 Task: Move the task Create a new online booking system for a salon or spa to the section To-Do in the project AgileMastery and sort the tasks in the project by Assignee in Ascending order
Action: Mouse moved to (100, 346)
Screenshot: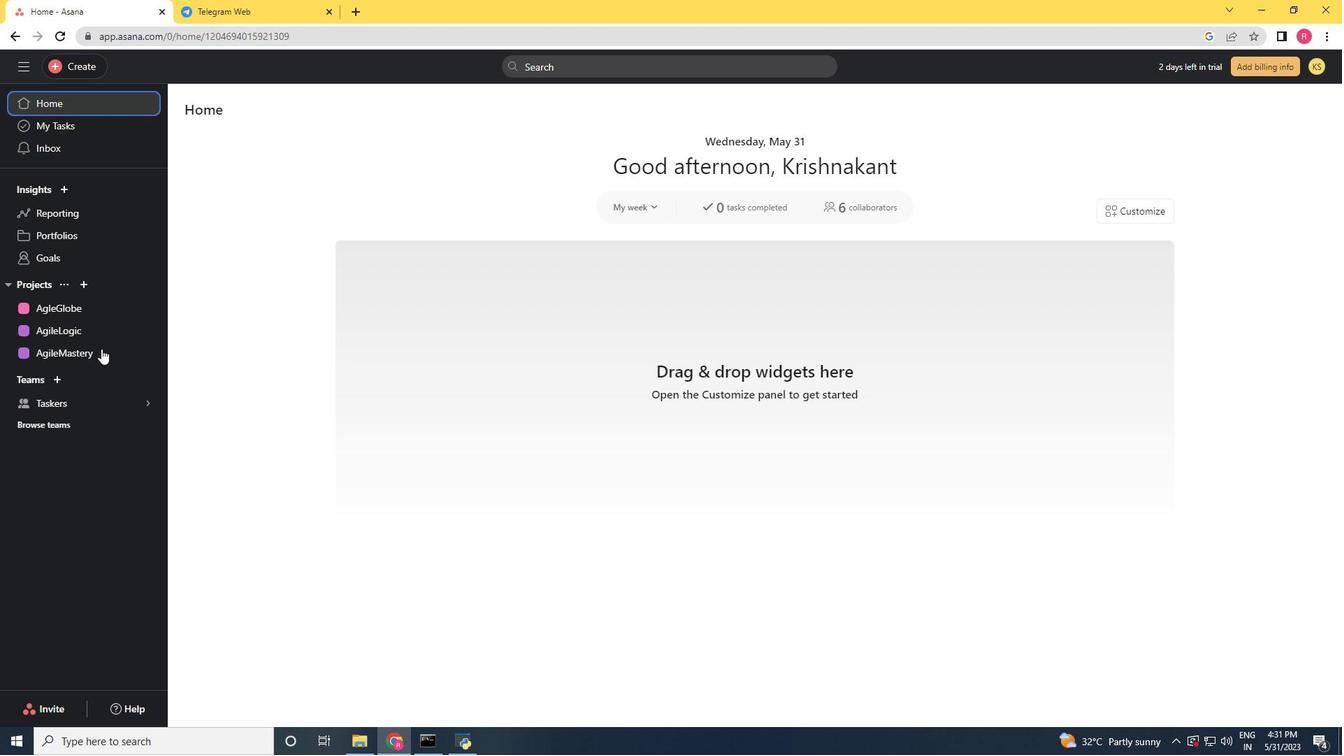 
Action: Mouse pressed left at (100, 346)
Screenshot: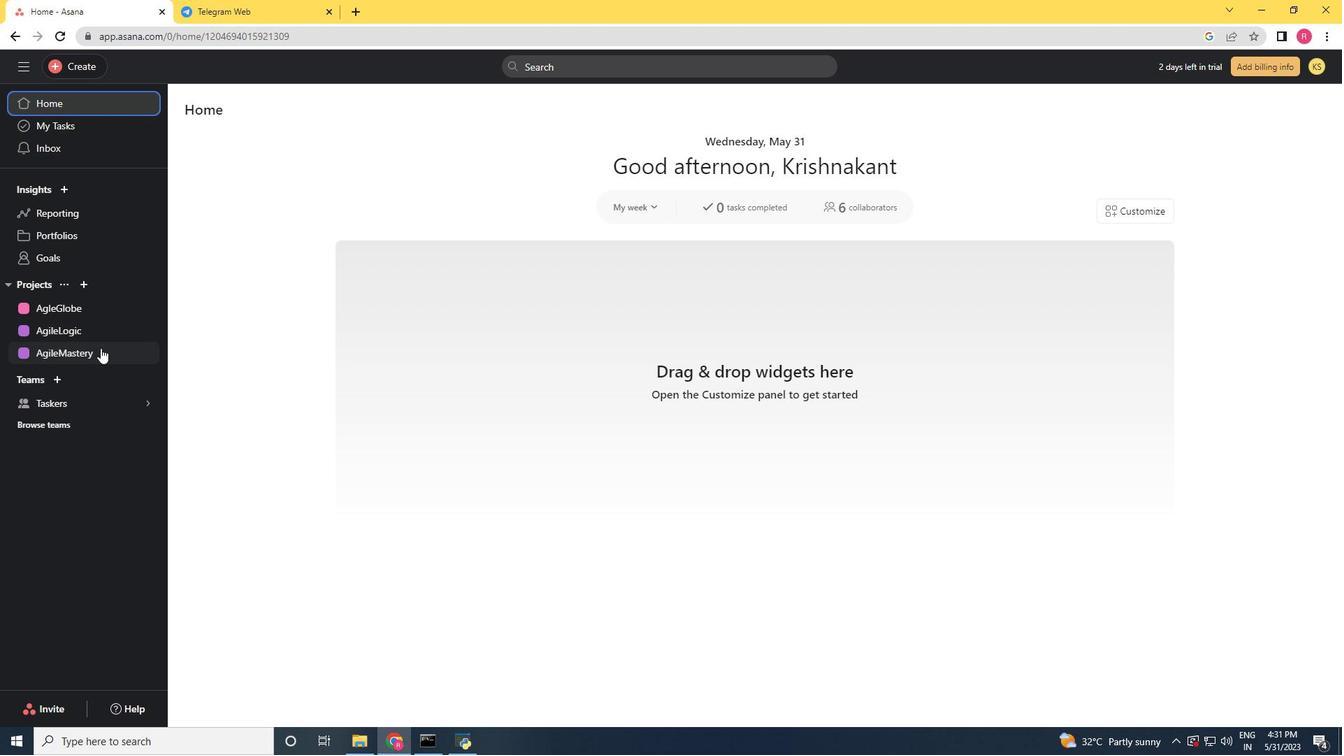 
Action: Mouse moved to (828, 280)
Screenshot: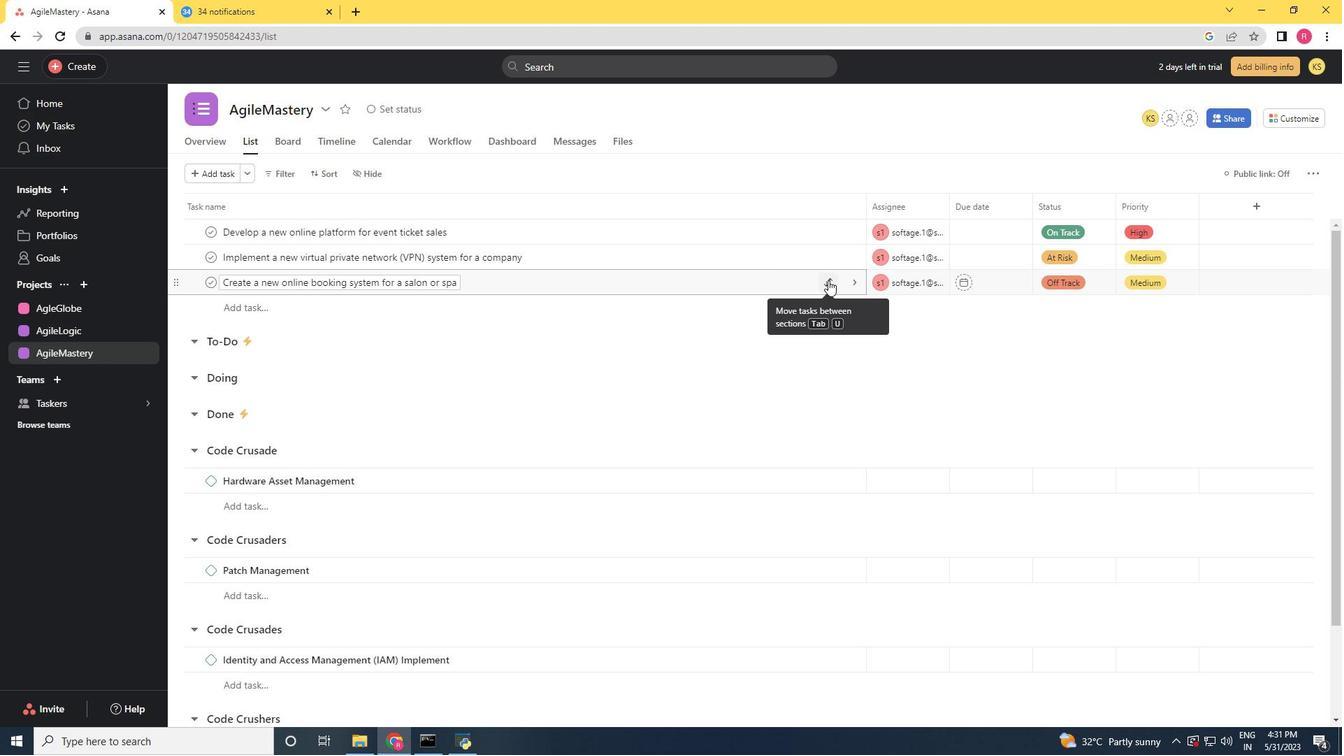 
Action: Mouse pressed left at (828, 280)
Screenshot: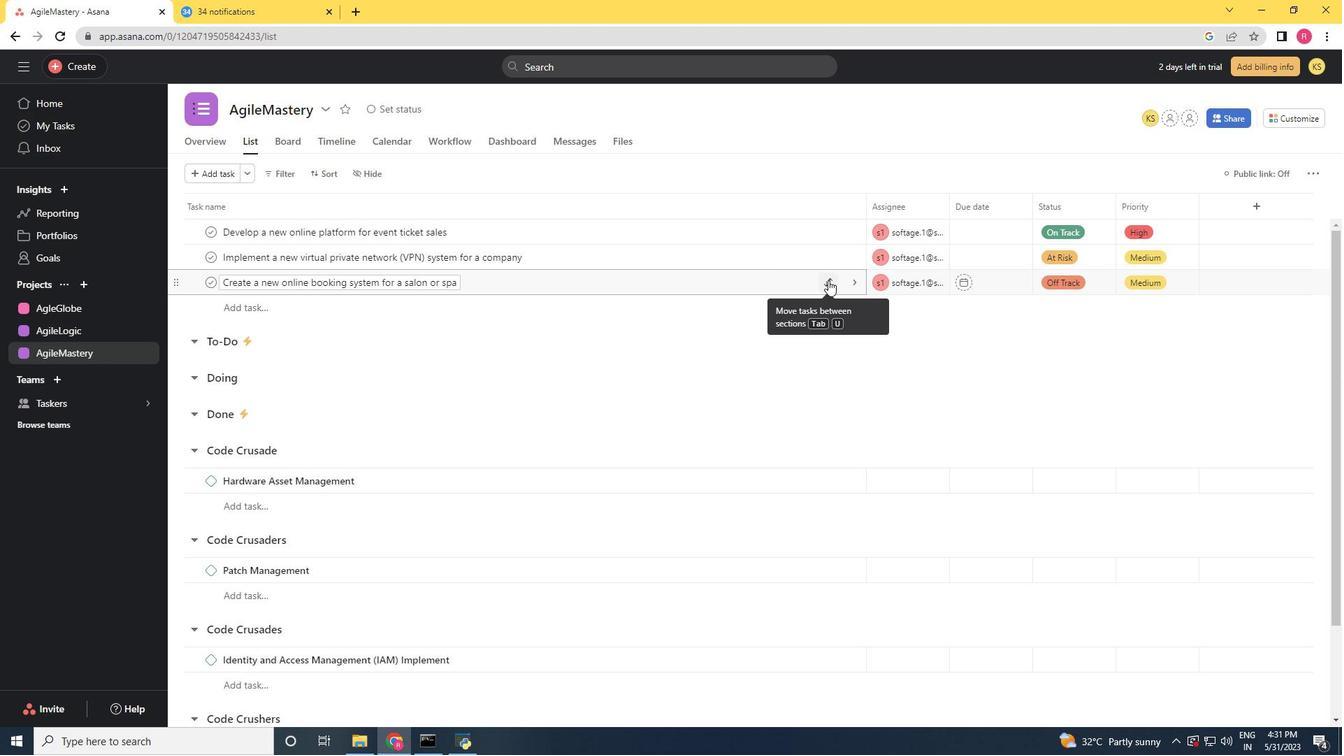 
Action: Mouse moved to (786, 359)
Screenshot: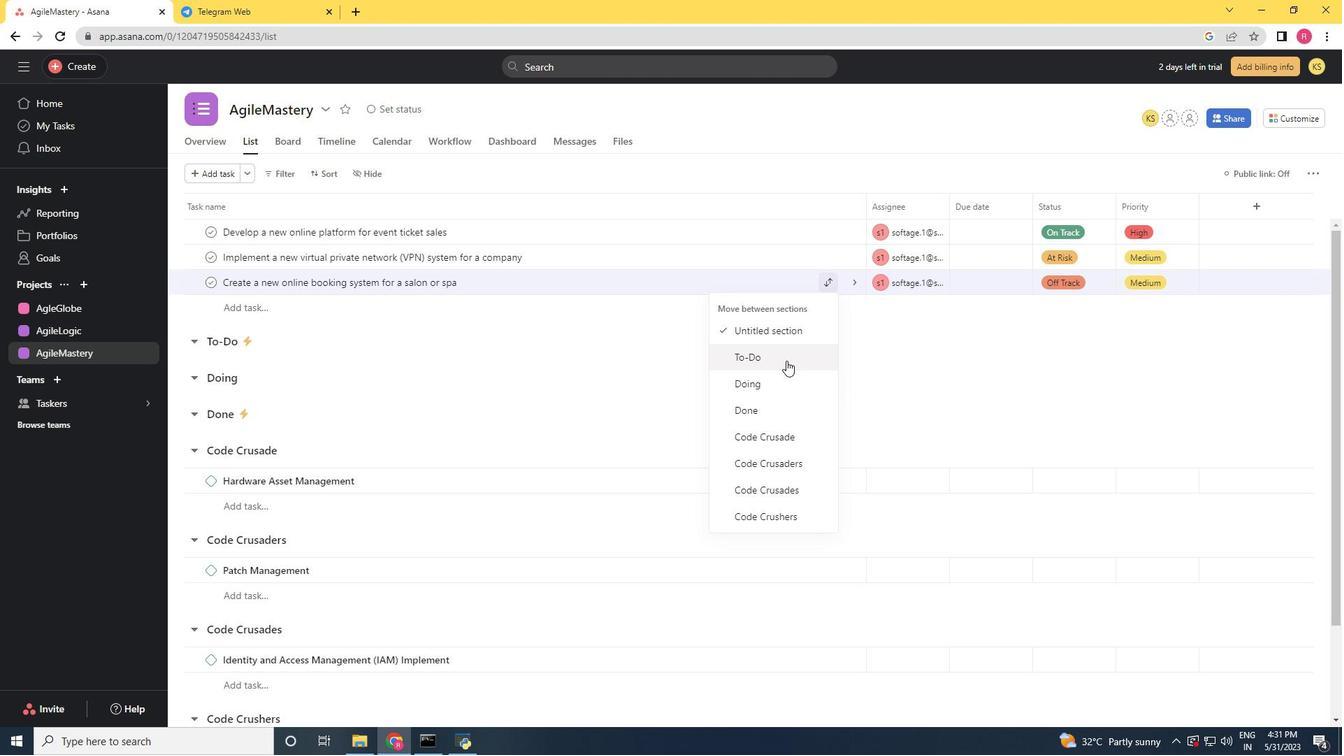
Action: Mouse pressed left at (786, 359)
Screenshot: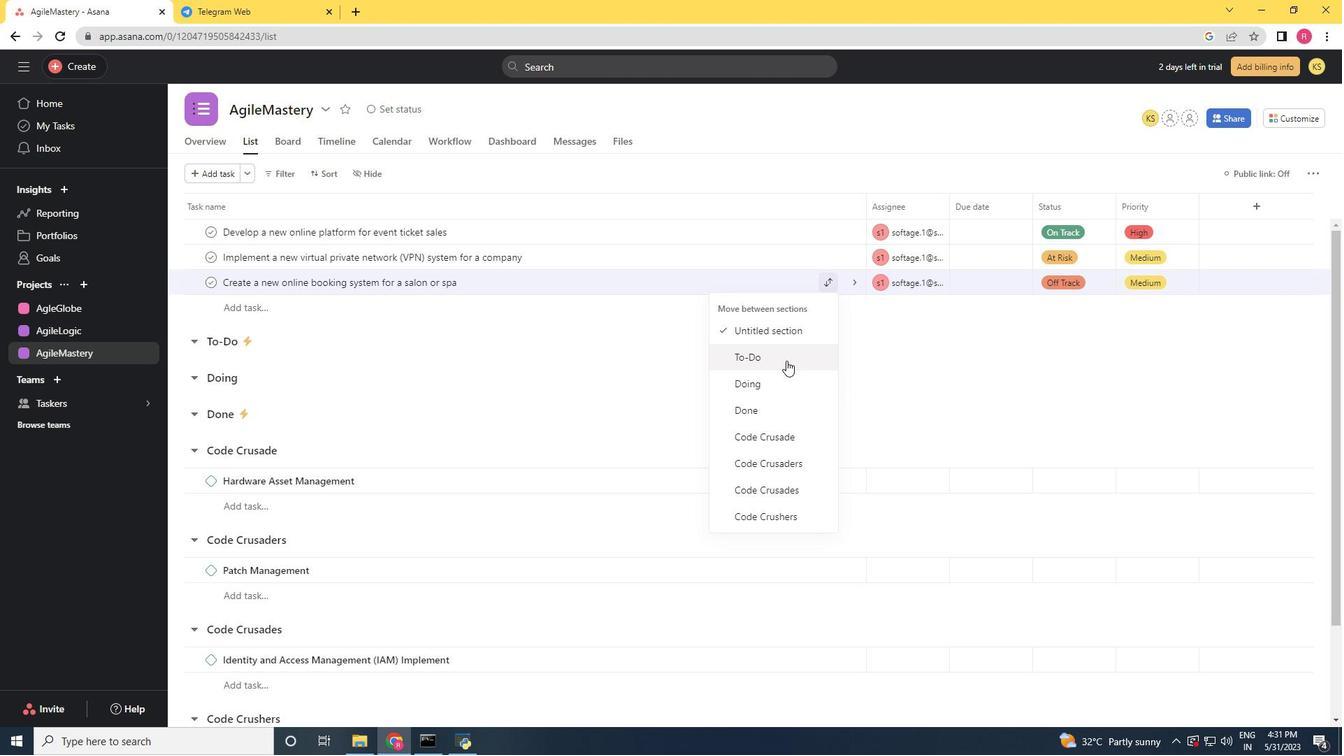 
Action: Mouse moved to (327, 174)
Screenshot: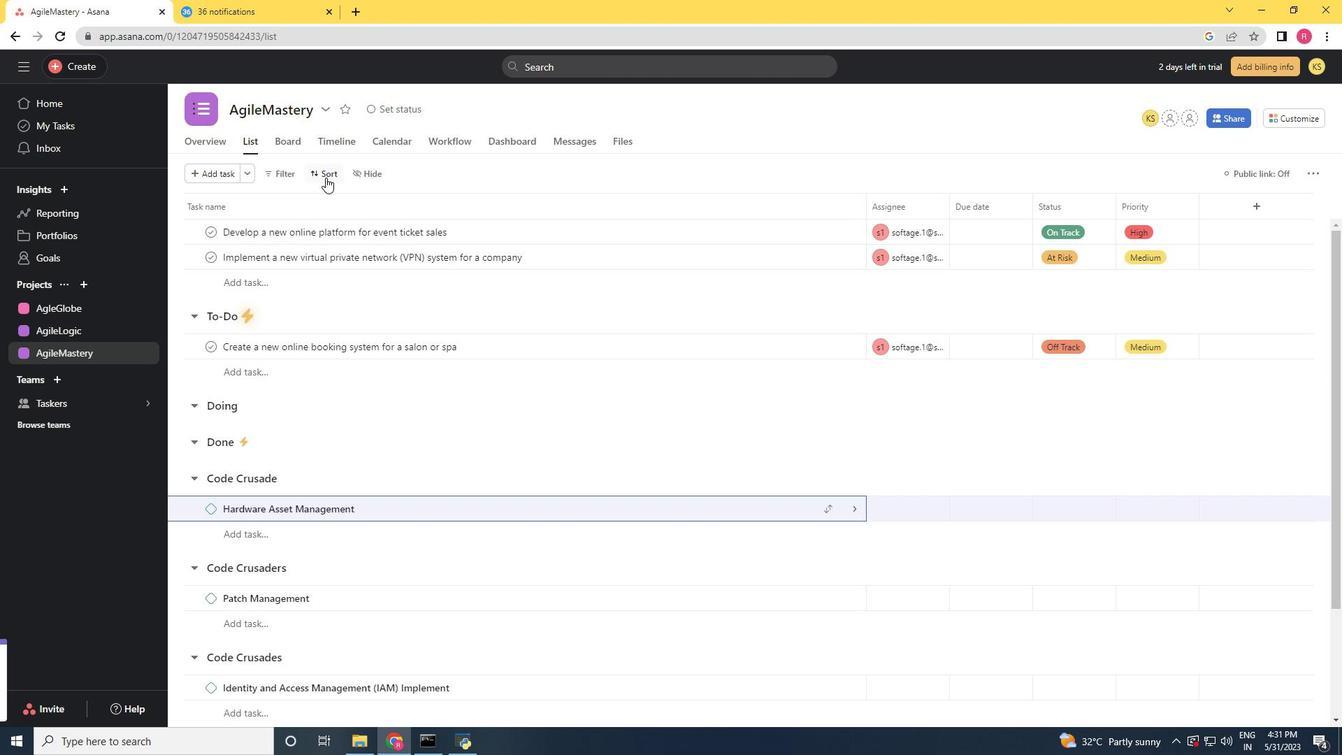 
Action: Mouse pressed left at (327, 174)
Screenshot: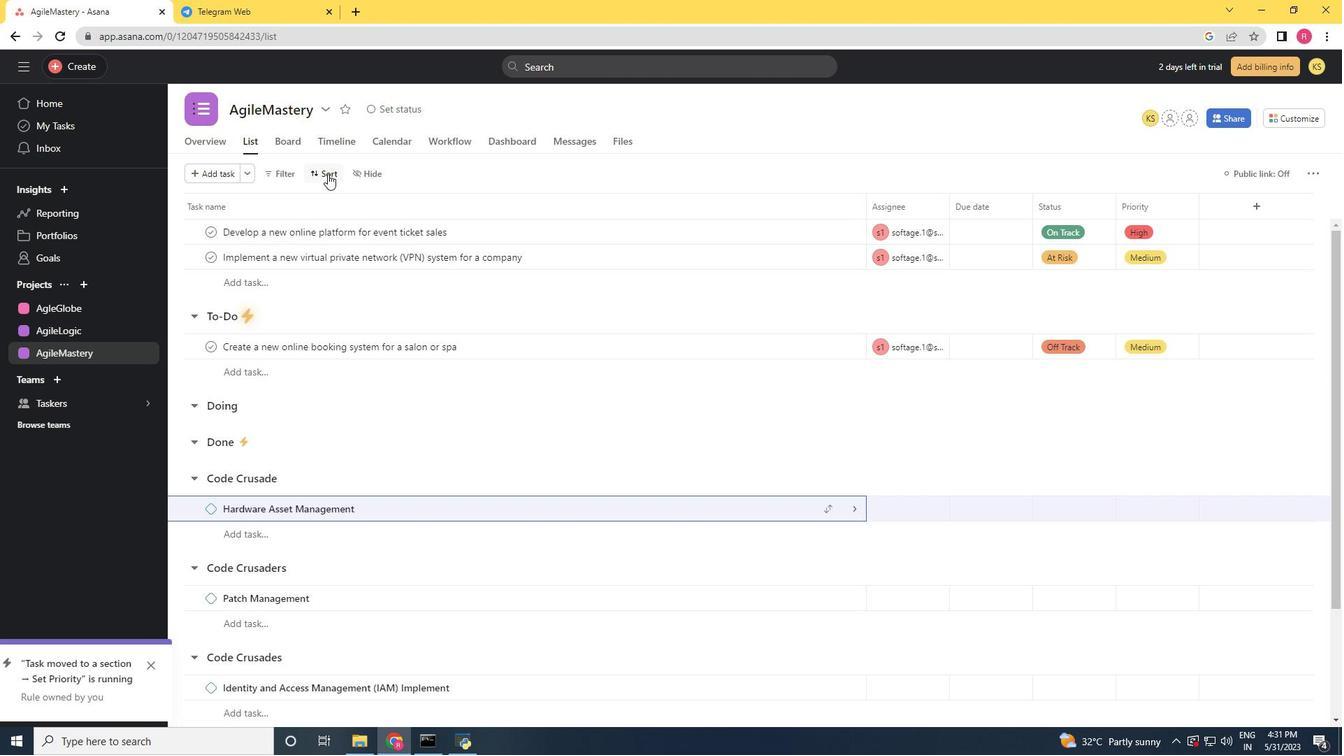 
Action: Mouse moved to (369, 293)
Screenshot: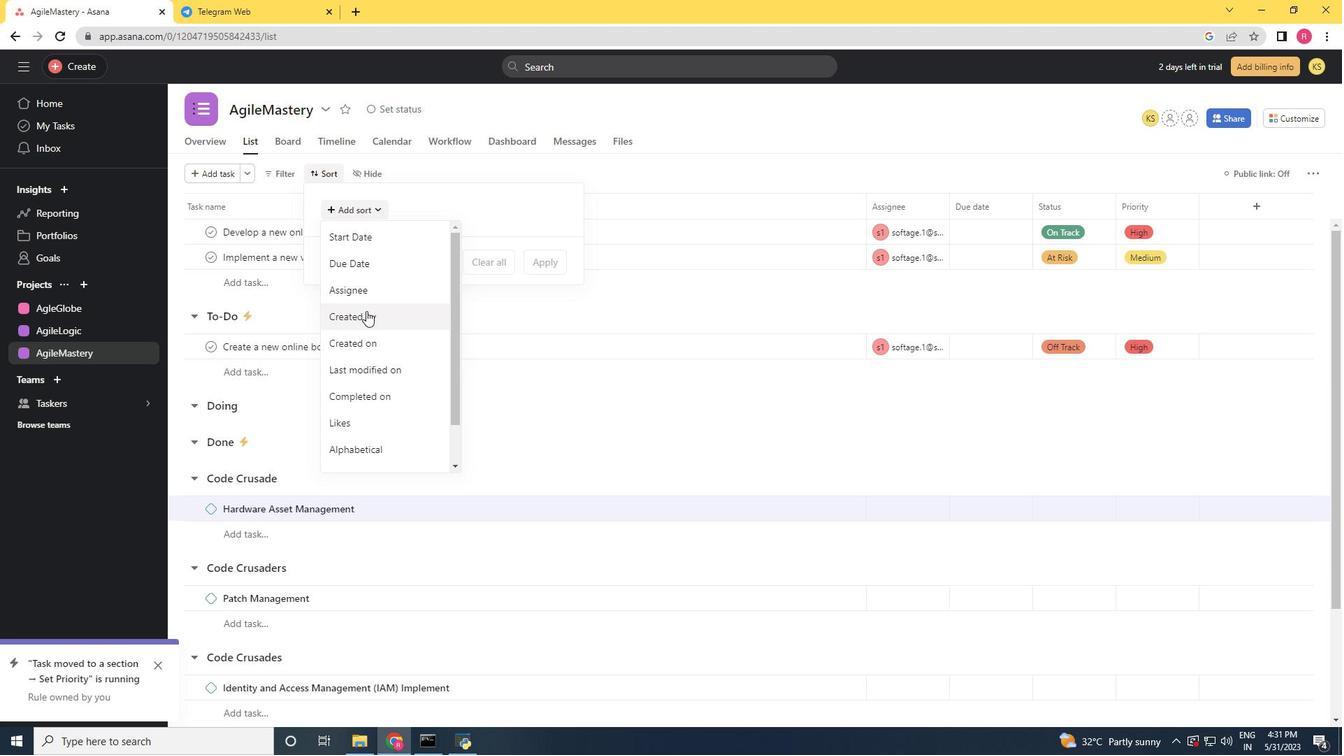 
Action: Mouse pressed left at (369, 293)
Screenshot: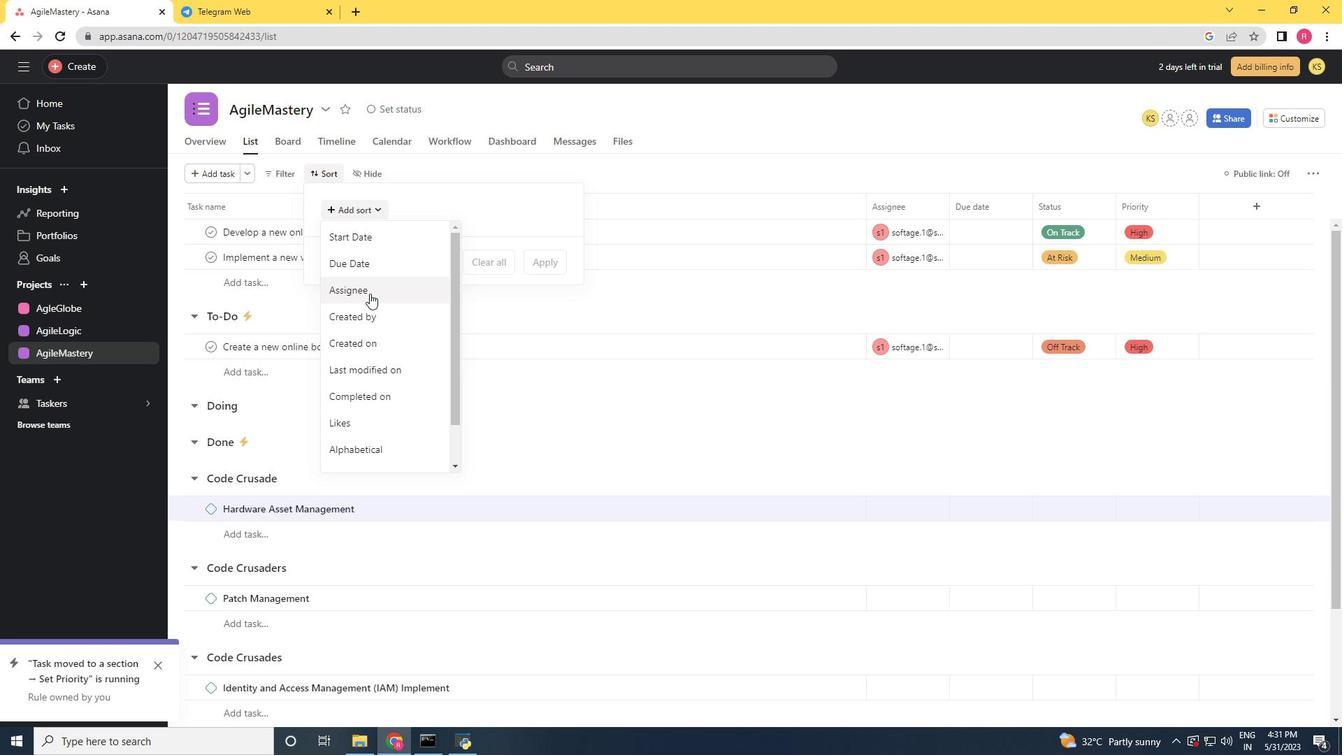 
Action: Mouse moved to (422, 235)
Screenshot: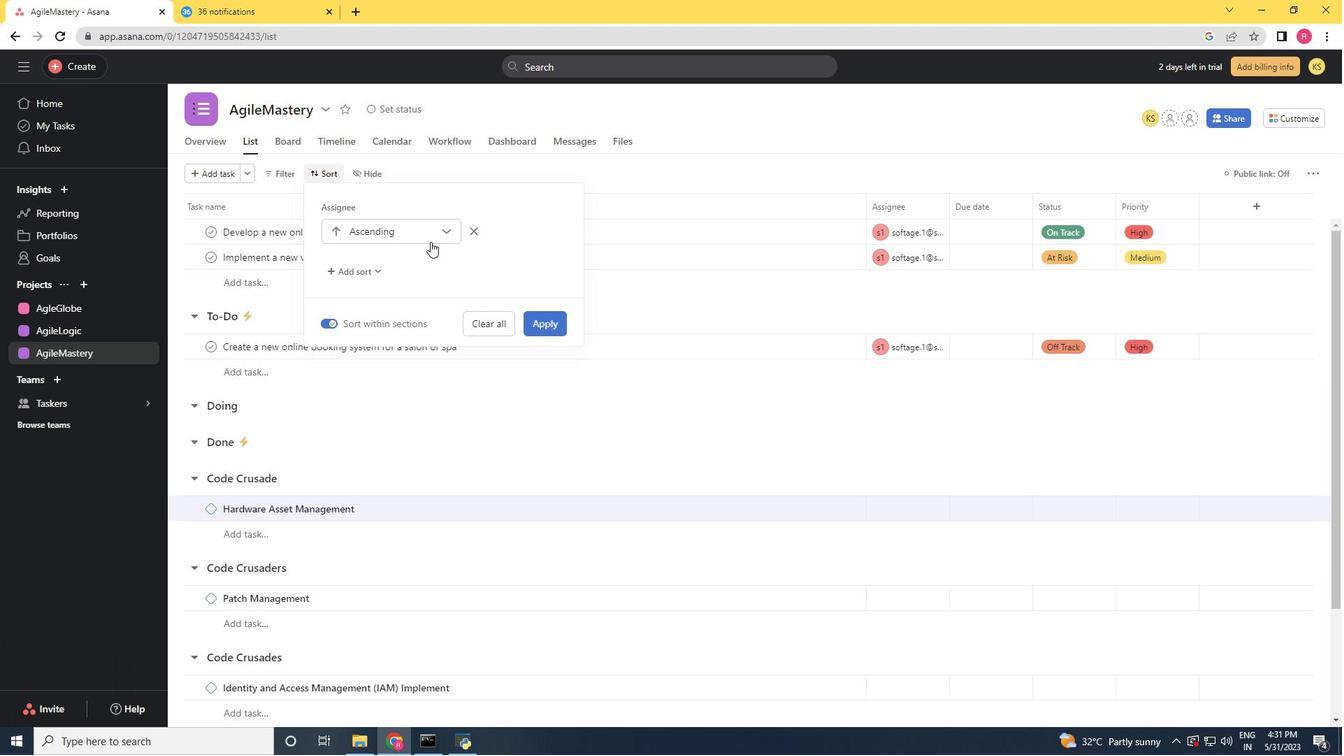 
Action: Mouse pressed left at (422, 235)
Screenshot: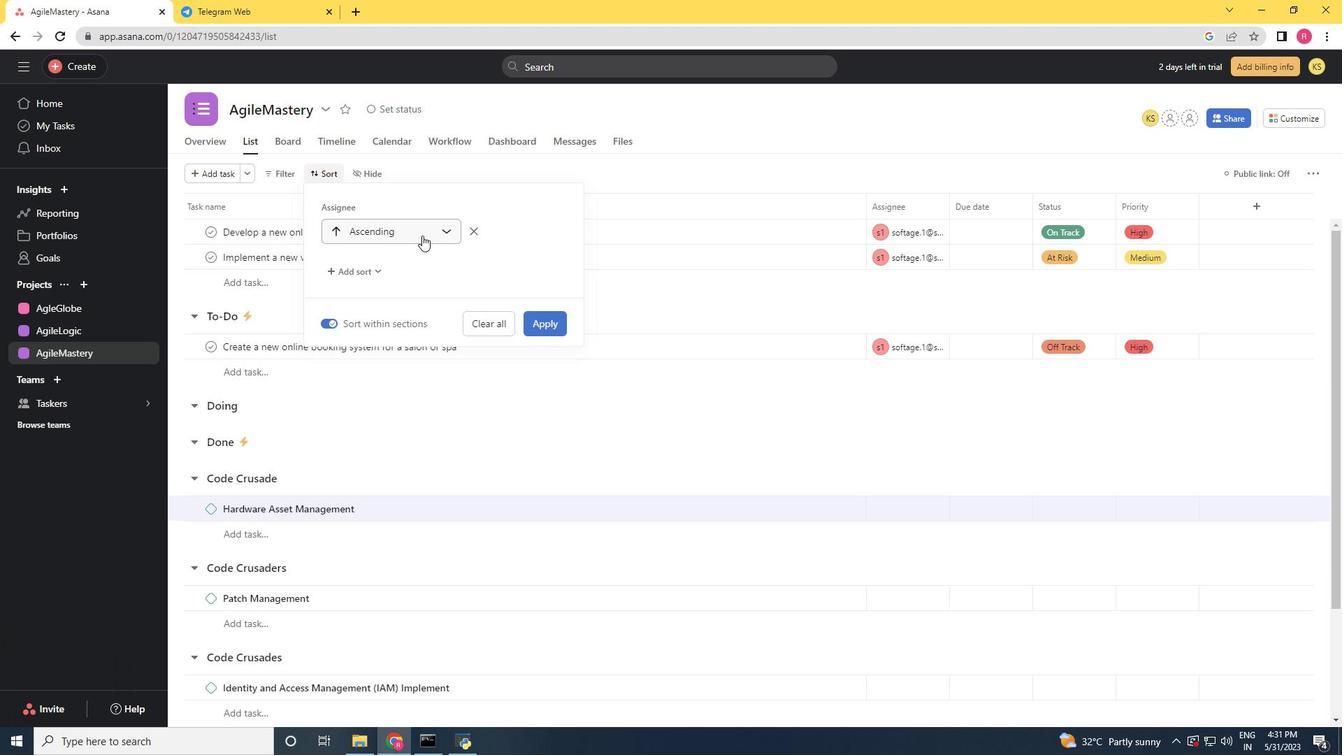 
Action: Mouse moved to (409, 263)
Screenshot: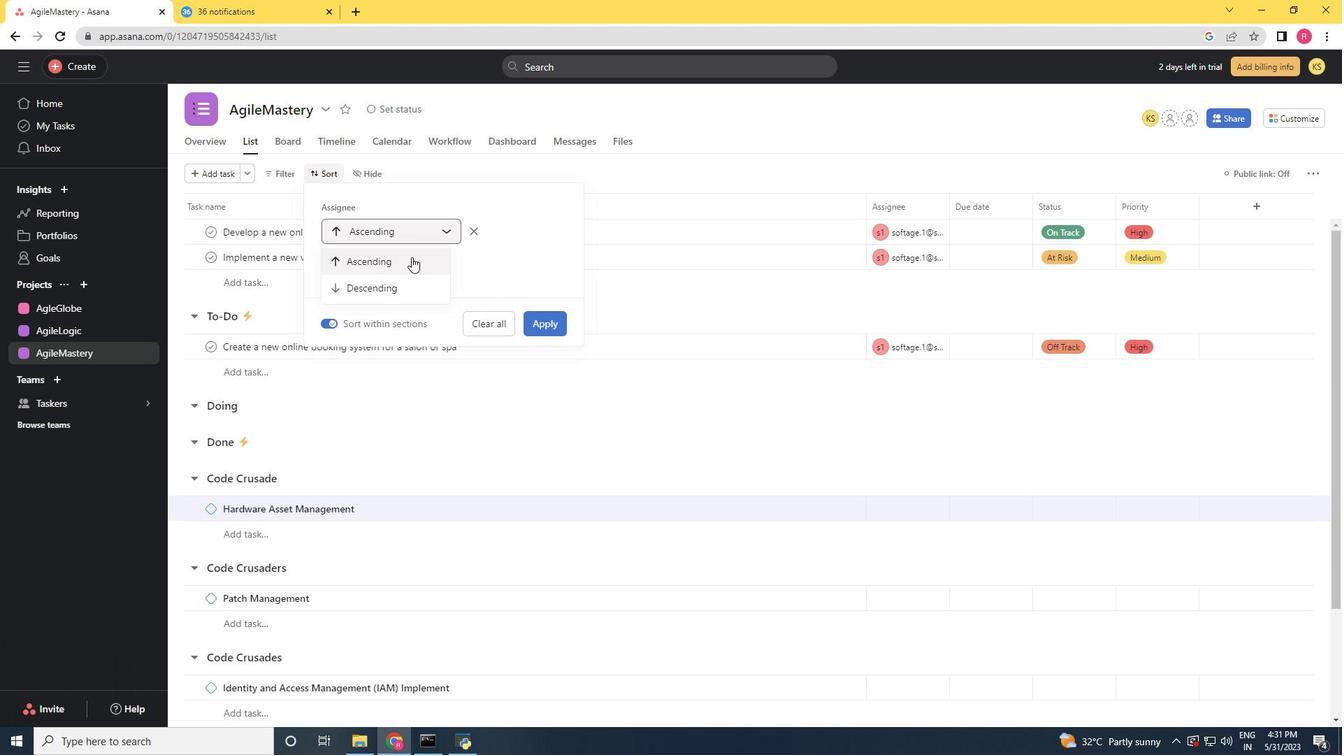 
Action: Mouse pressed left at (409, 263)
Screenshot: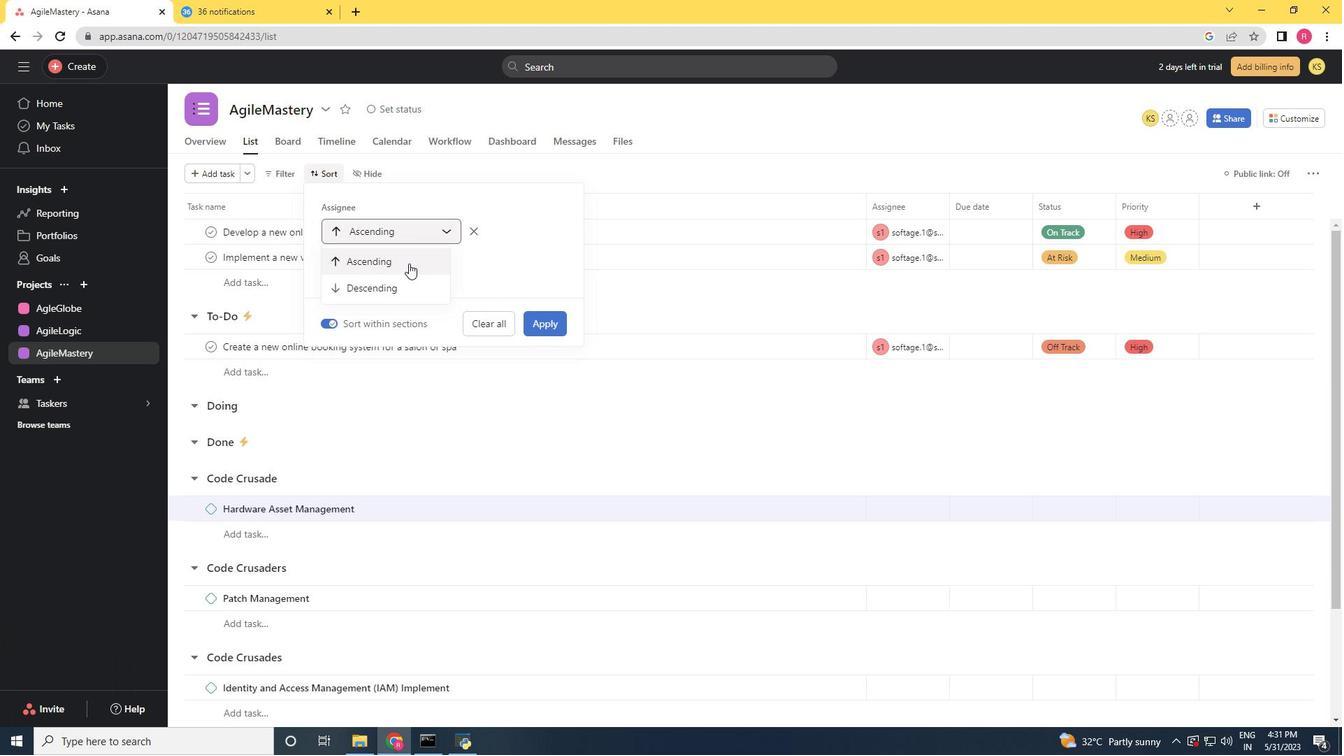 
Action: Mouse moved to (539, 328)
Screenshot: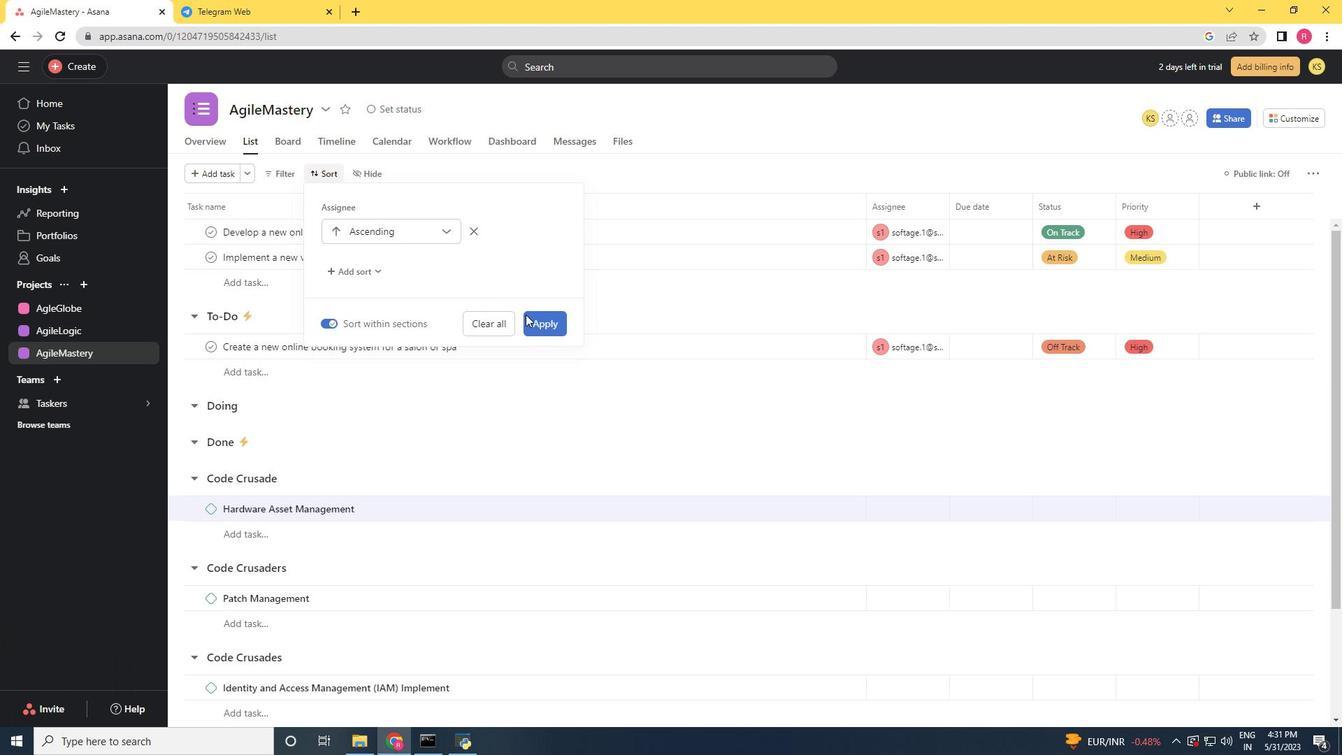 
Action: Mouse pressed left at (539, 328)
Screenshot: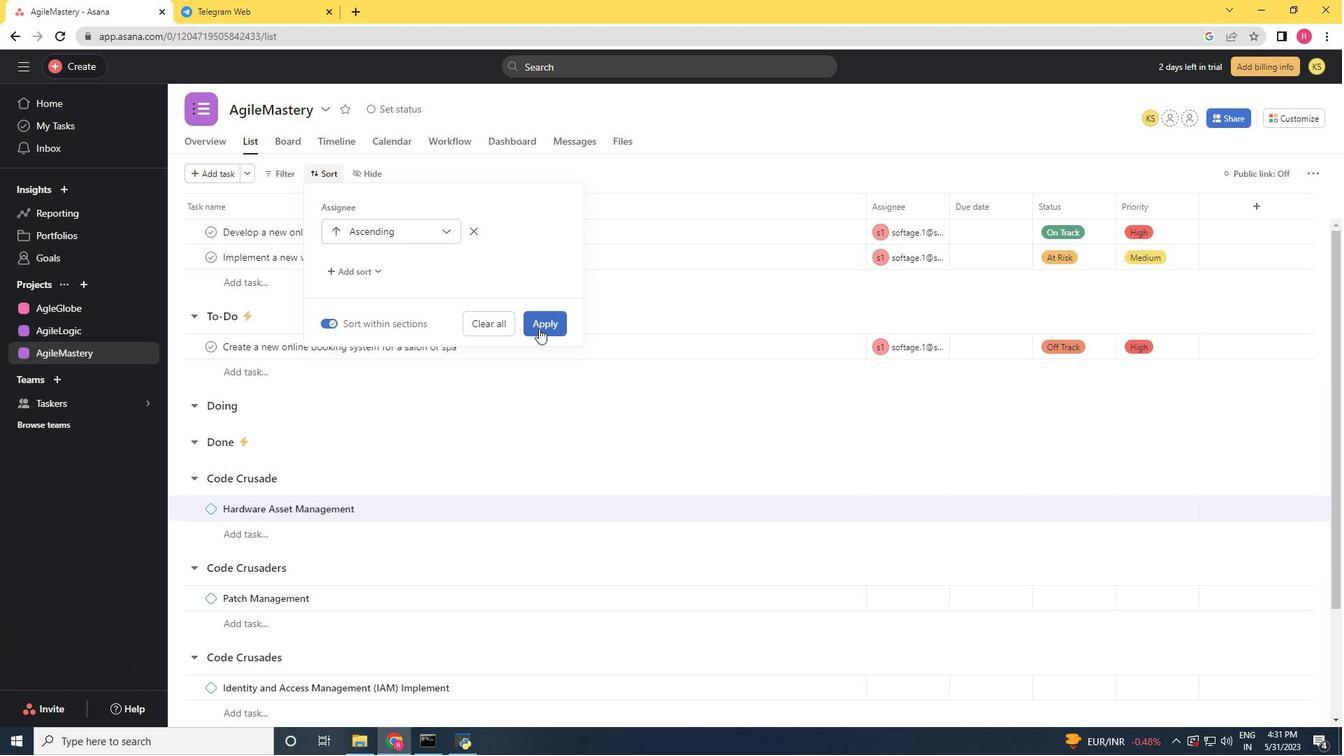 
